 Task: Create List Brand Reputation in Board Newsletter Management Best Practices to Workspace Design Software. Create List Brand Loyalty in Board Social Media Crisis Management to Workspace Design Software. Create List Brand Advocacy in Board Sales Territory Planning and Forecasting to Workspace Design Software
Action: Mouse moved to (81, 324)
Screenshot: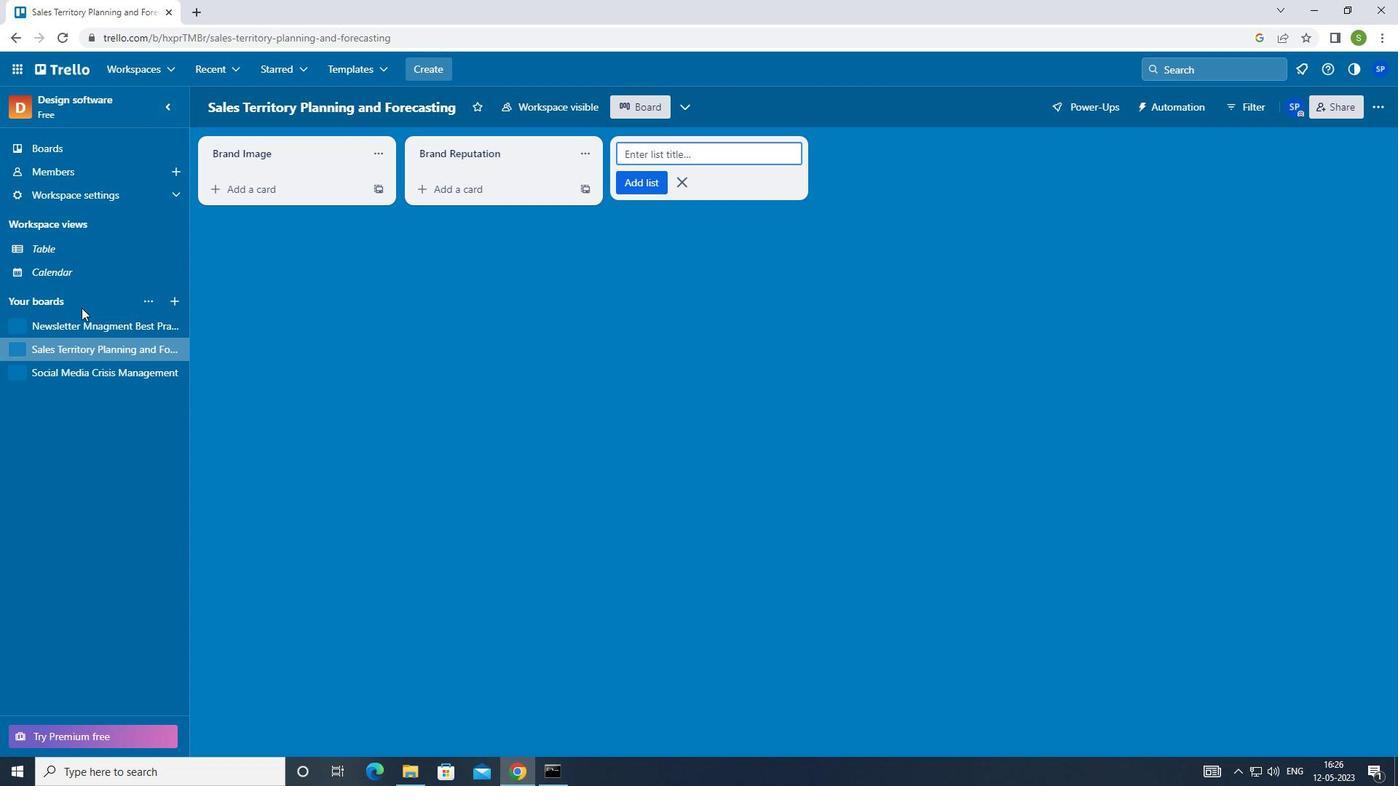 
Action: Mouse pressed left at (81, 324)
Screenshot: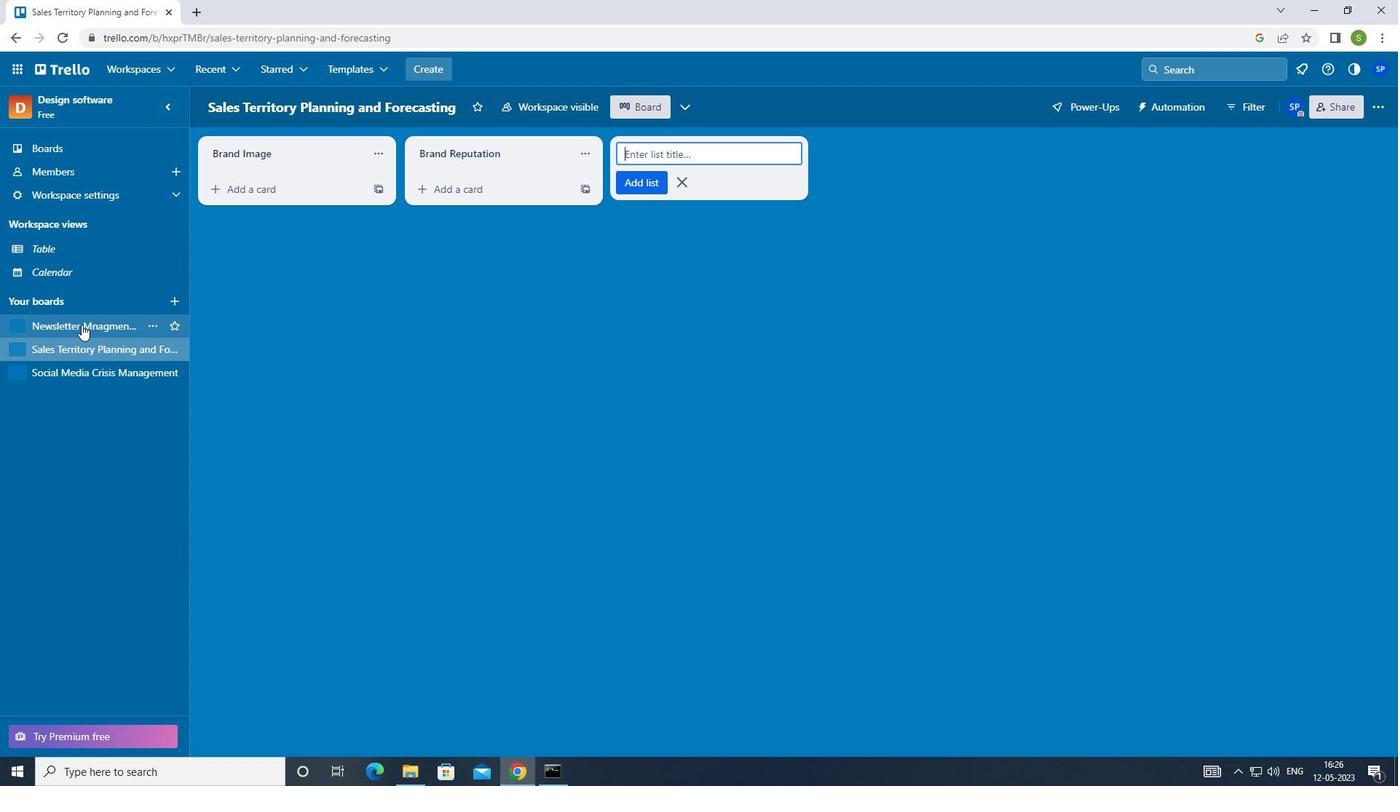 
Action: Mouse moved to (647, 160)
Screenshot: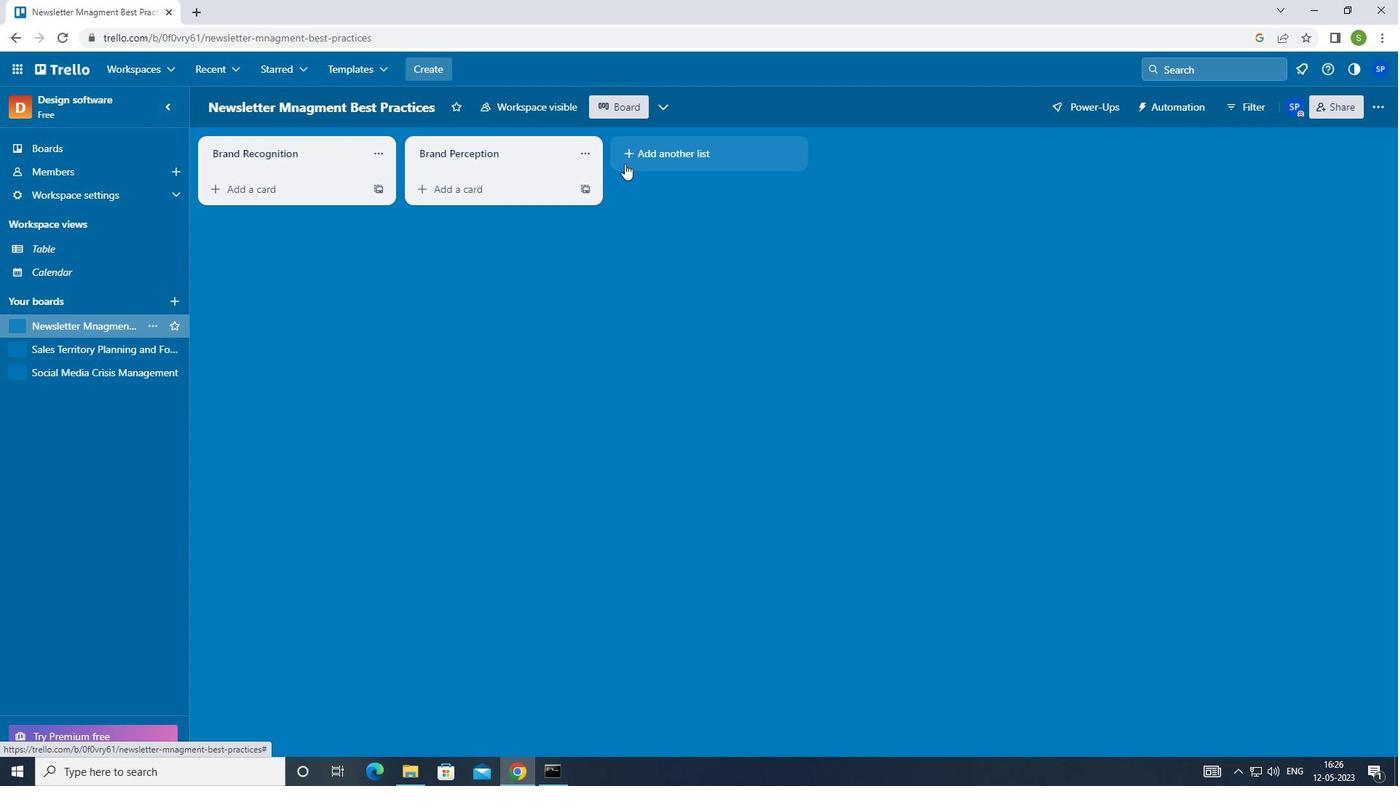 
Action: Mouse pressed left at (647, 160)
Screenshot: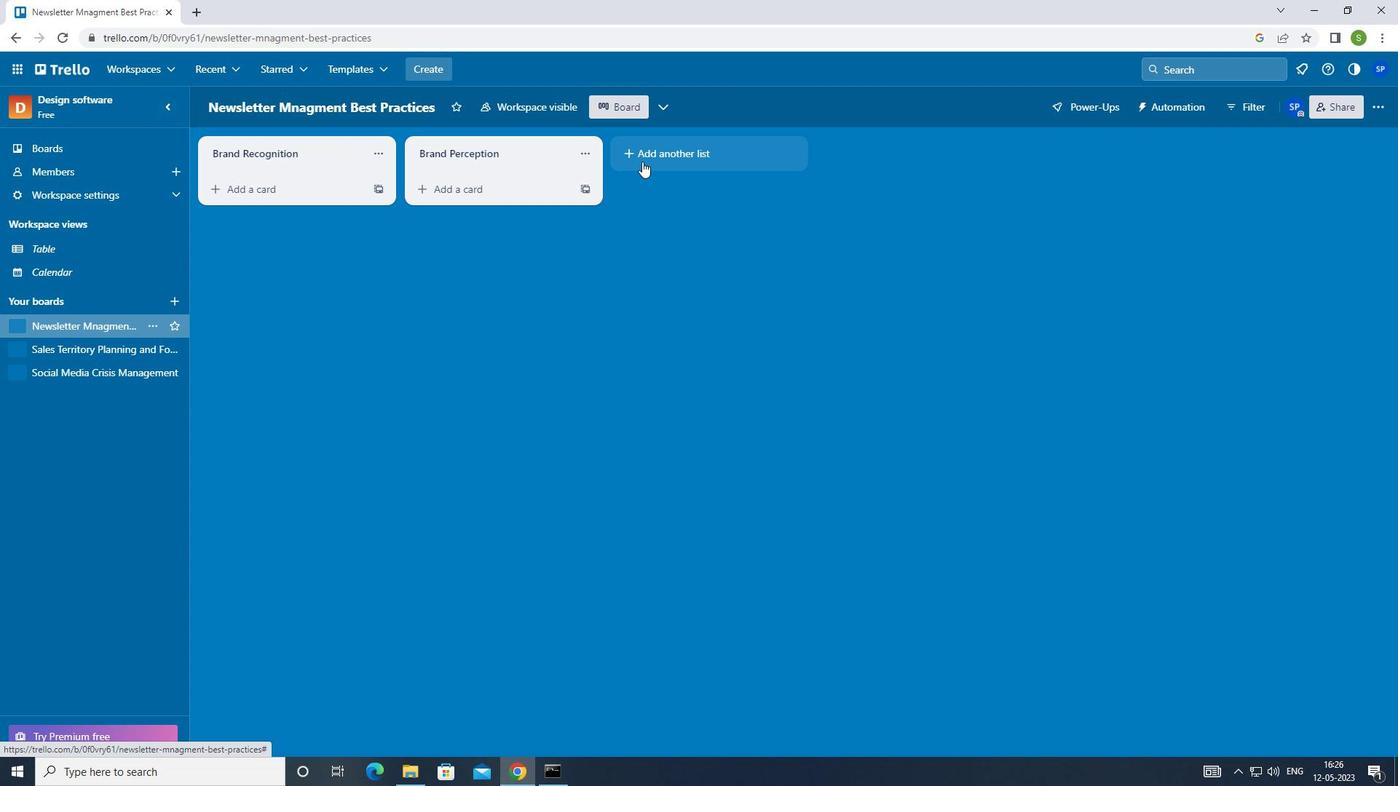 
Action: Mouse moved to (533, 336)
Screenshot: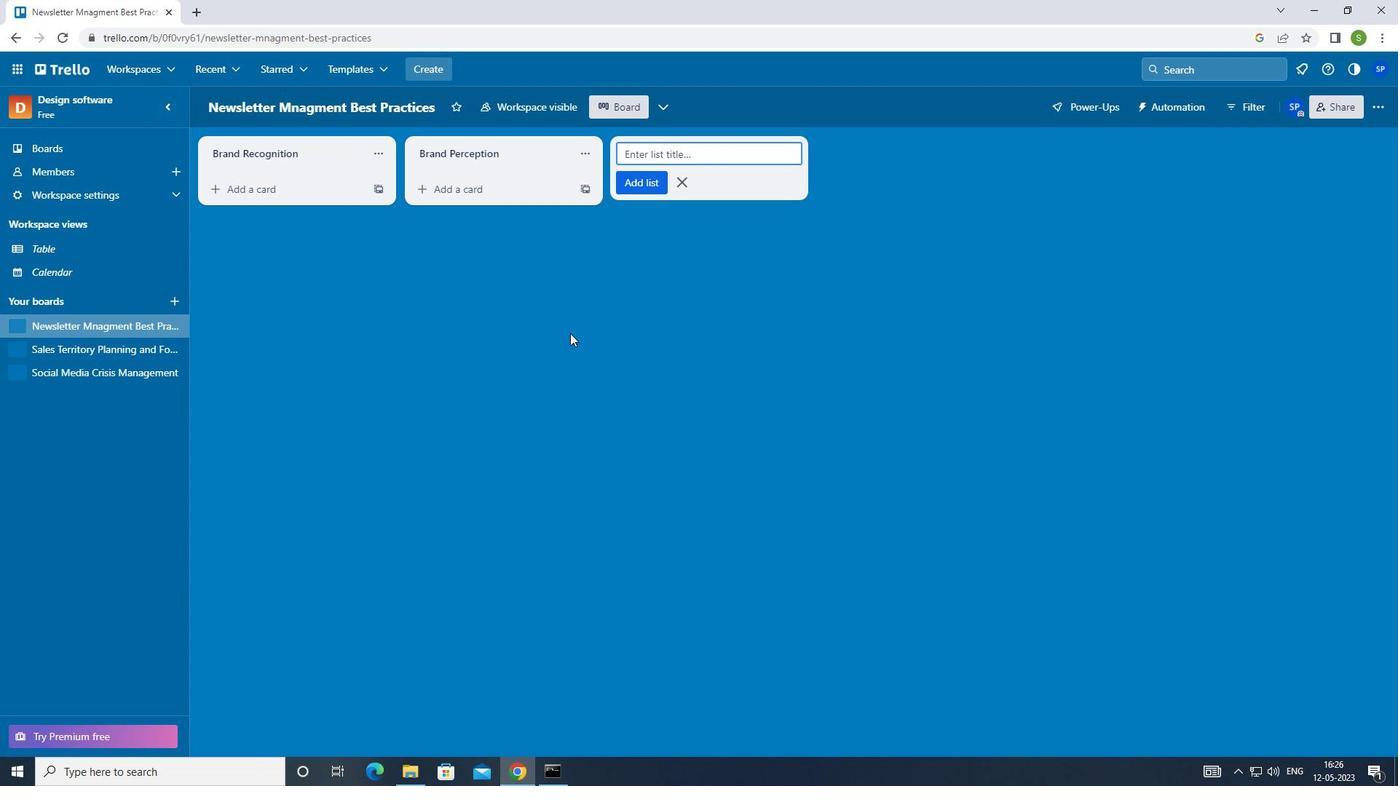 
Action: Key pressed <Key.shift>BRAND<Key.space><Key.shift>REPUTATION<Key.enter>
Screenshot: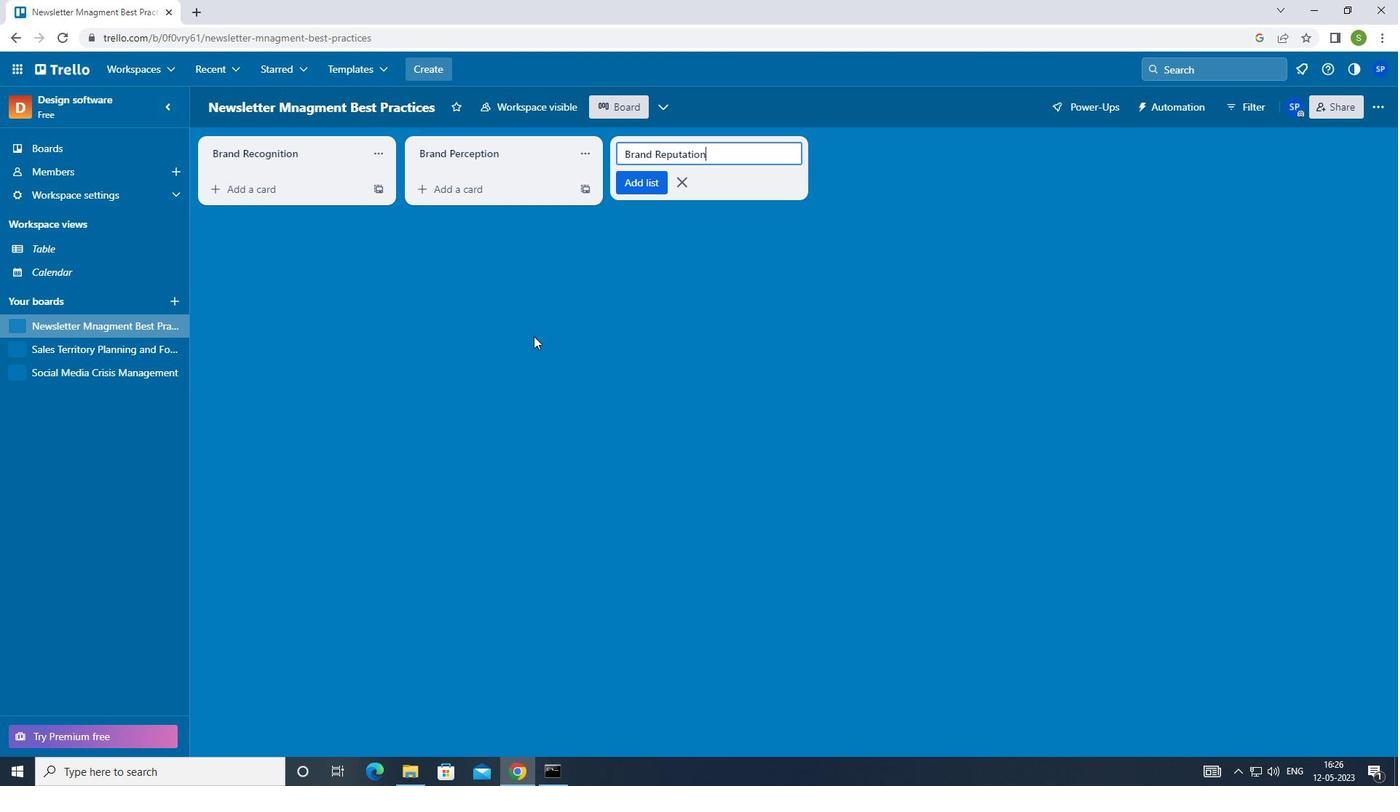 
Action: Mouse moved to (116, 368)
Screenshot: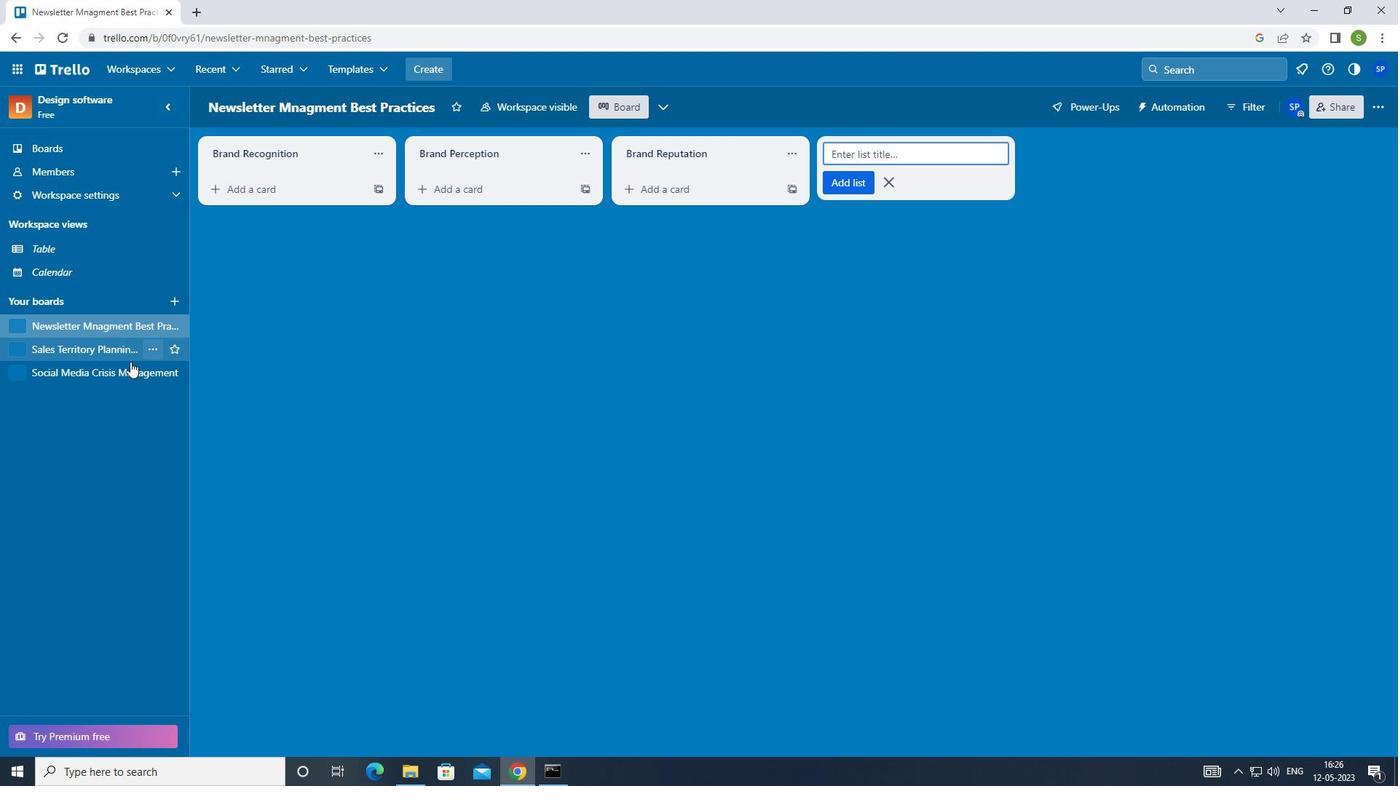 
Action: Mouse pressed left at (116, 368)
Screenshot: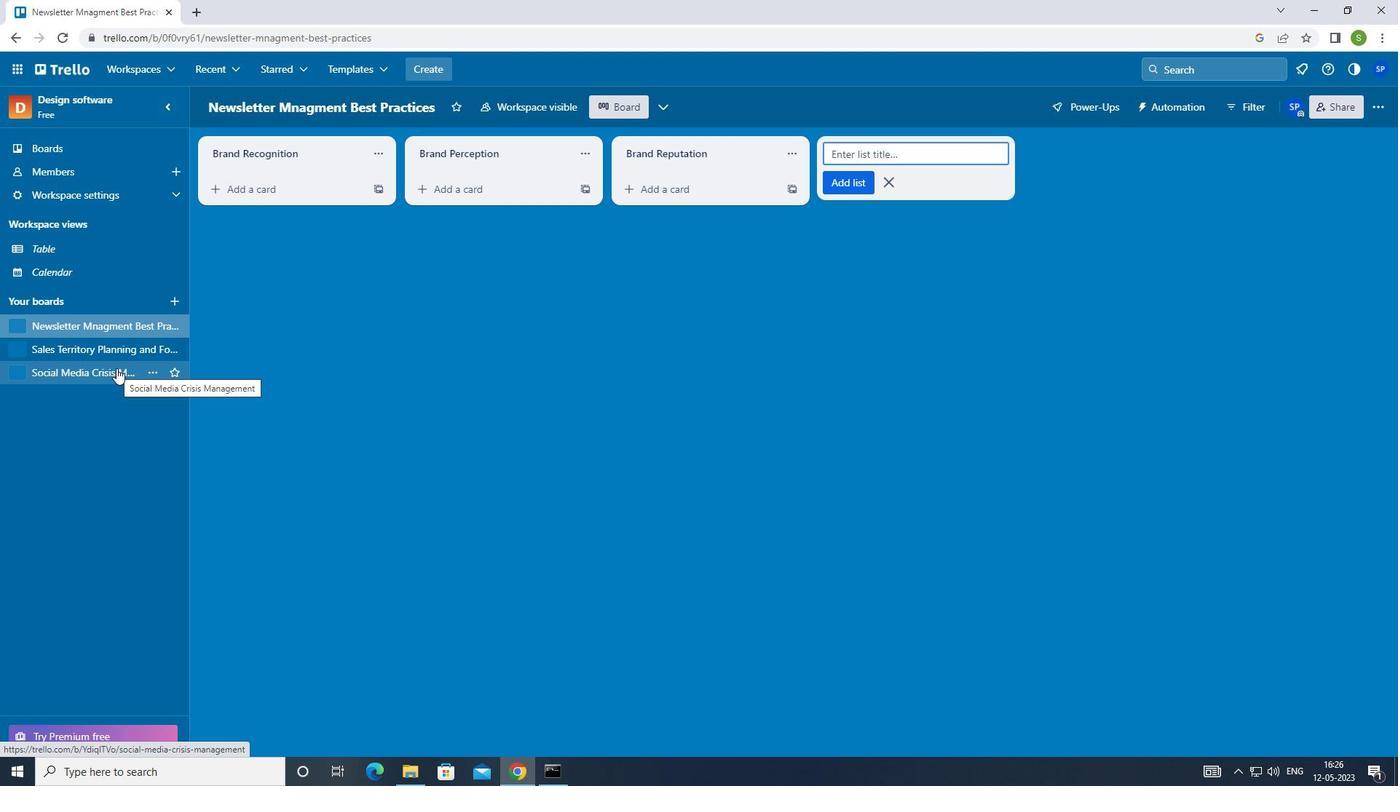 
Action: Mouse moved to (643, 153)
Screenshot: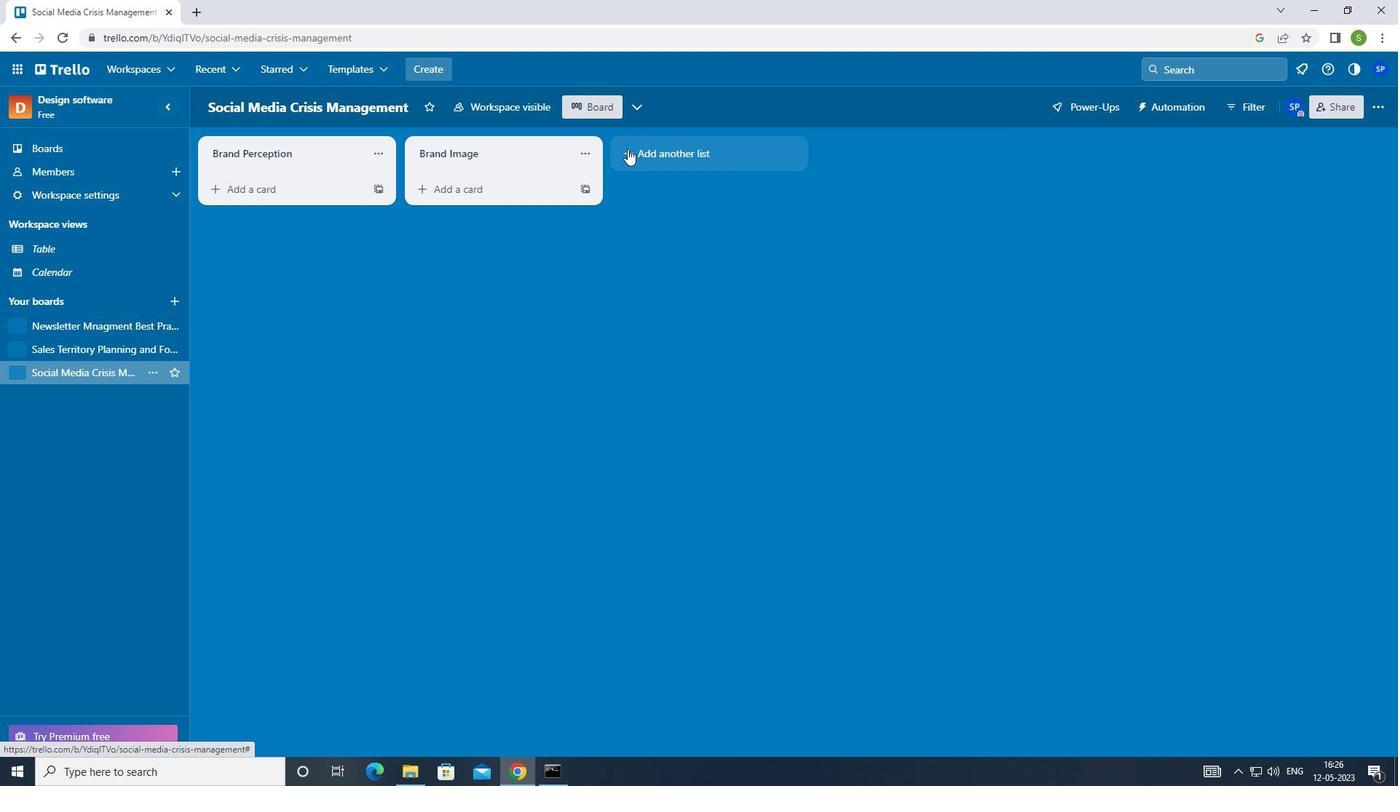 
Action: Mouse pressed left at (643, 153)
Screenshot: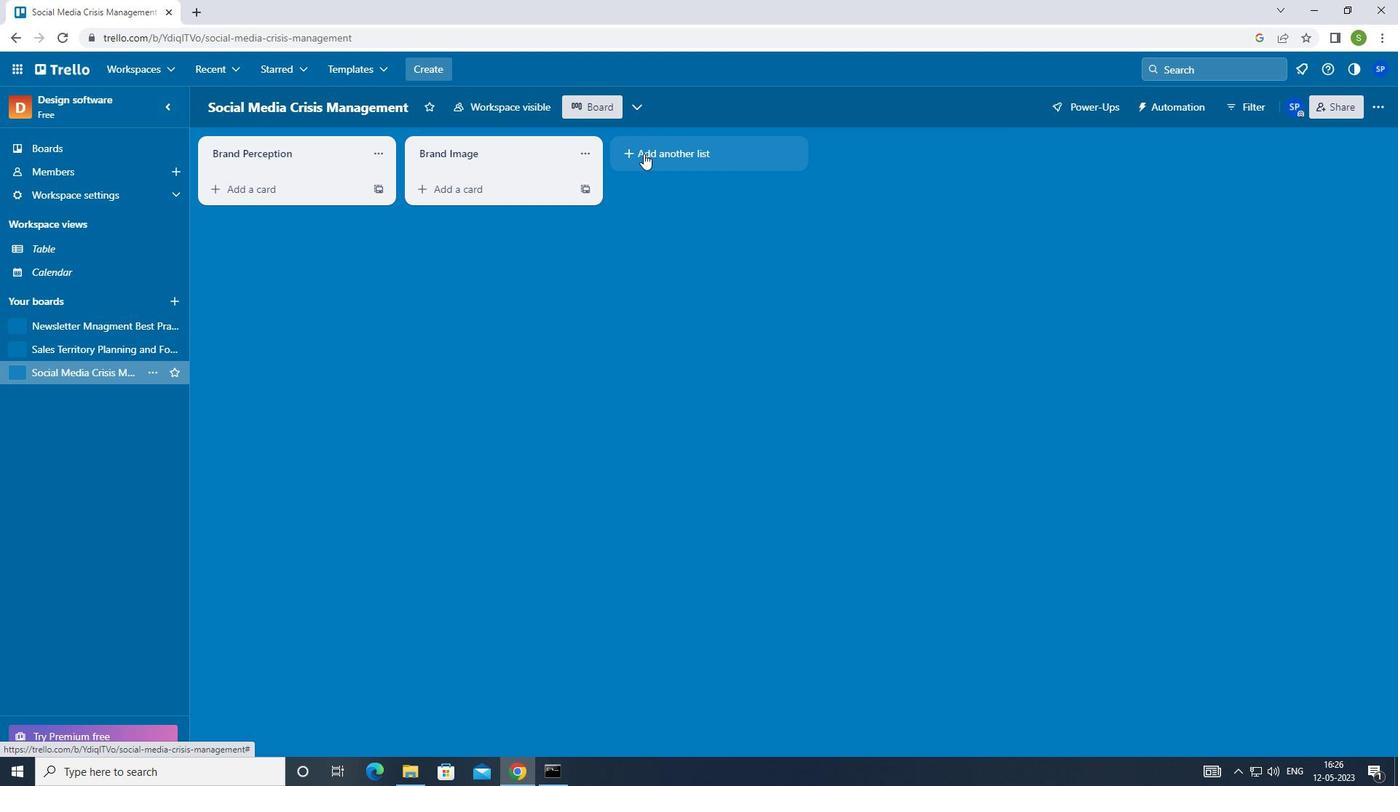 
Action: Mouse moved to (505, 418)
Screenshot: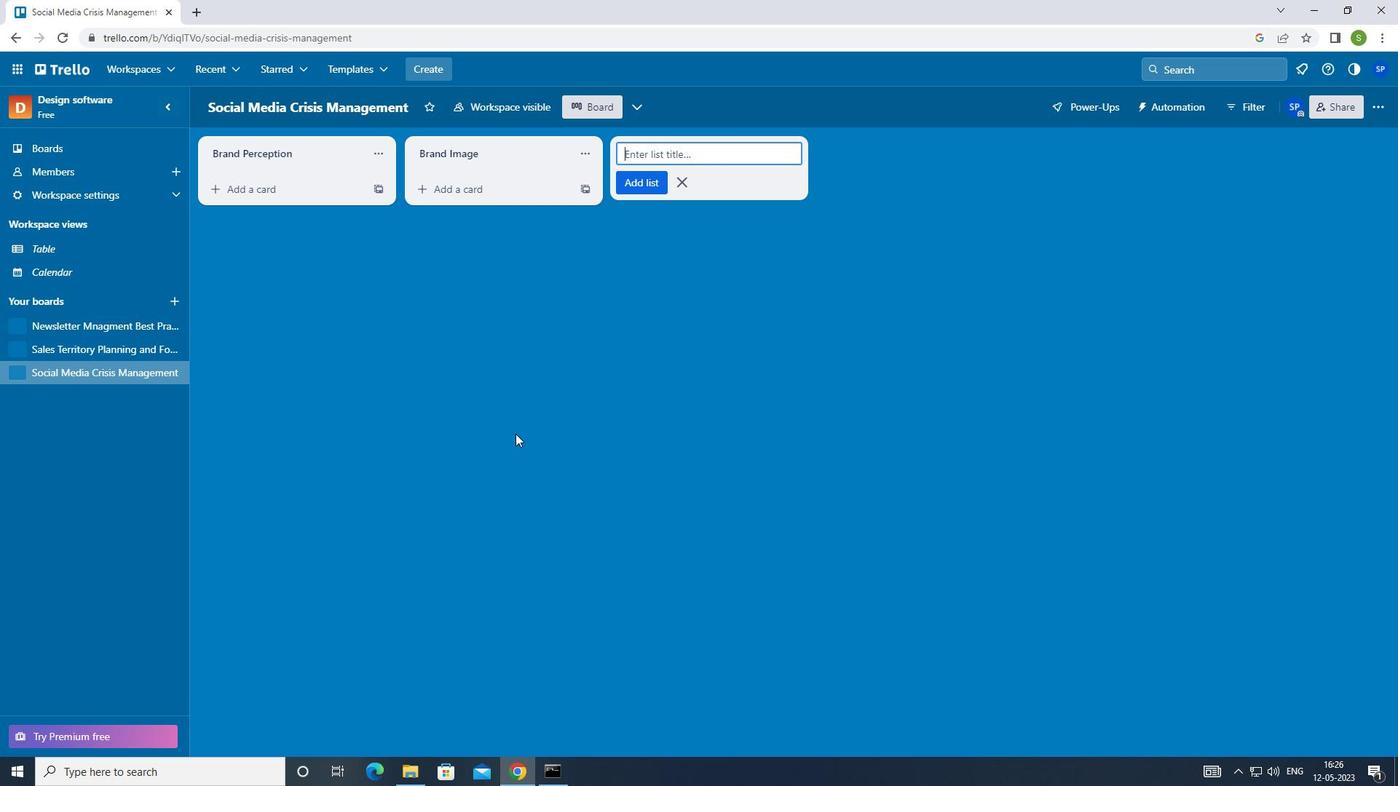 
Action: Key pressed <Key.shift>BRANG<Key.backspace>
Screenshot: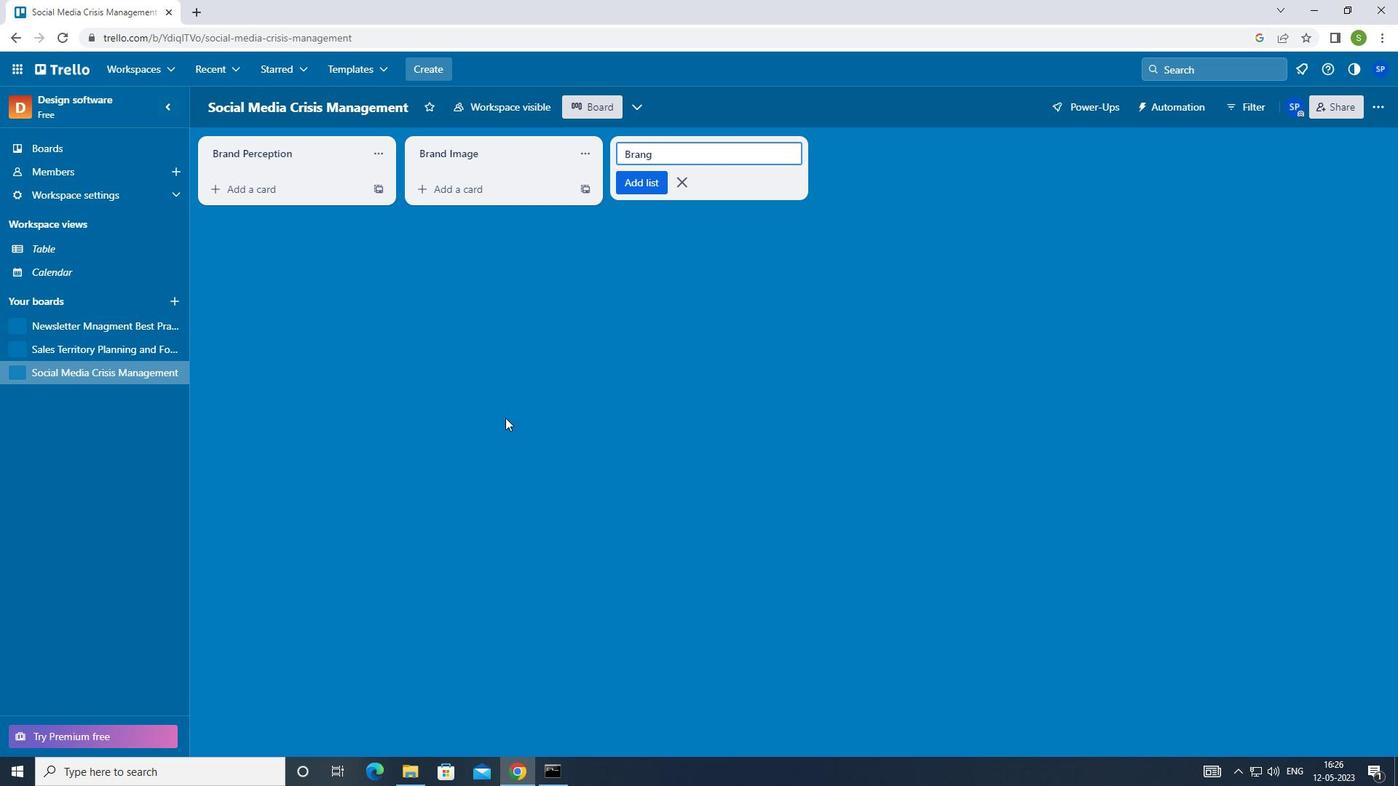 
Action: Mouse moved to (503, 415)
Screenshot: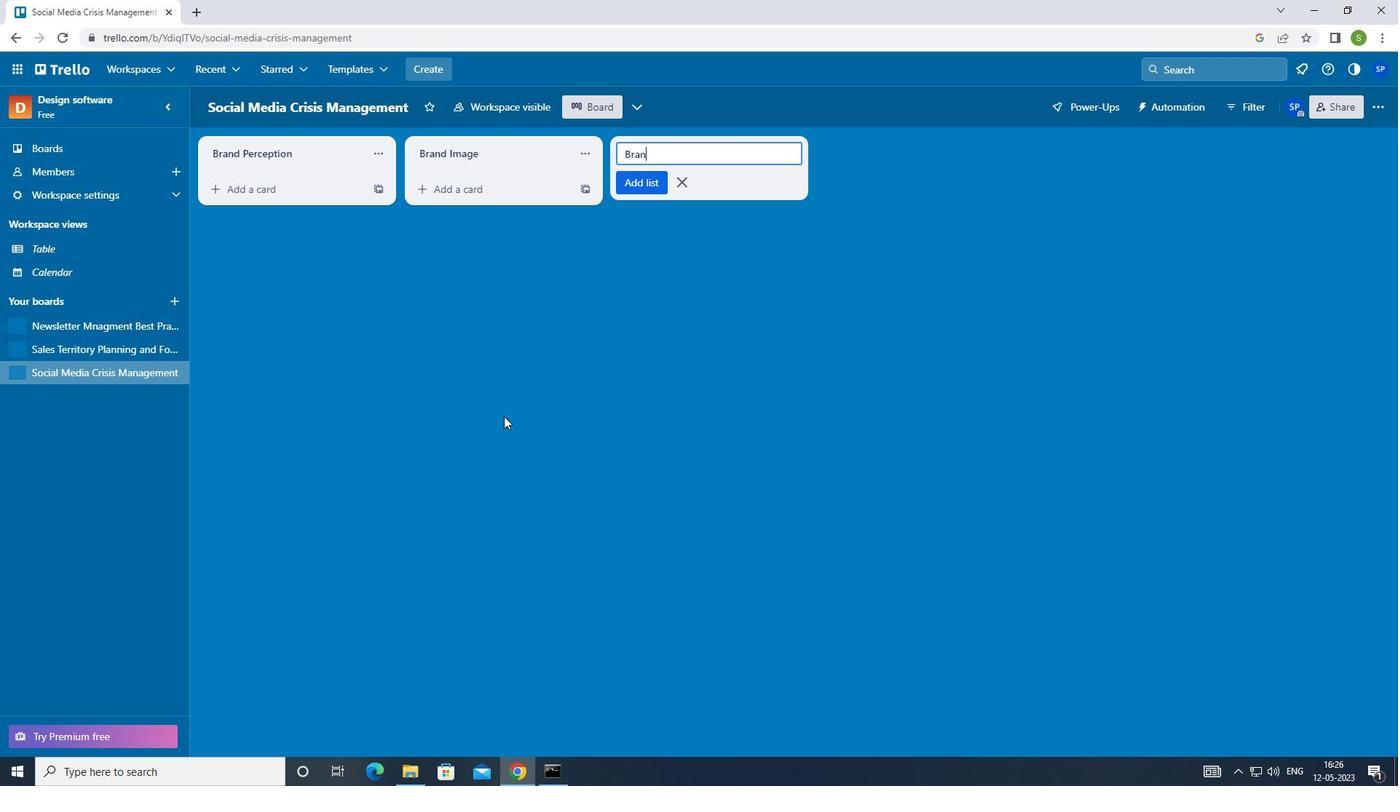 
Action: Key pressed D<Key.space><Key.shift>LOYA
Screenshot: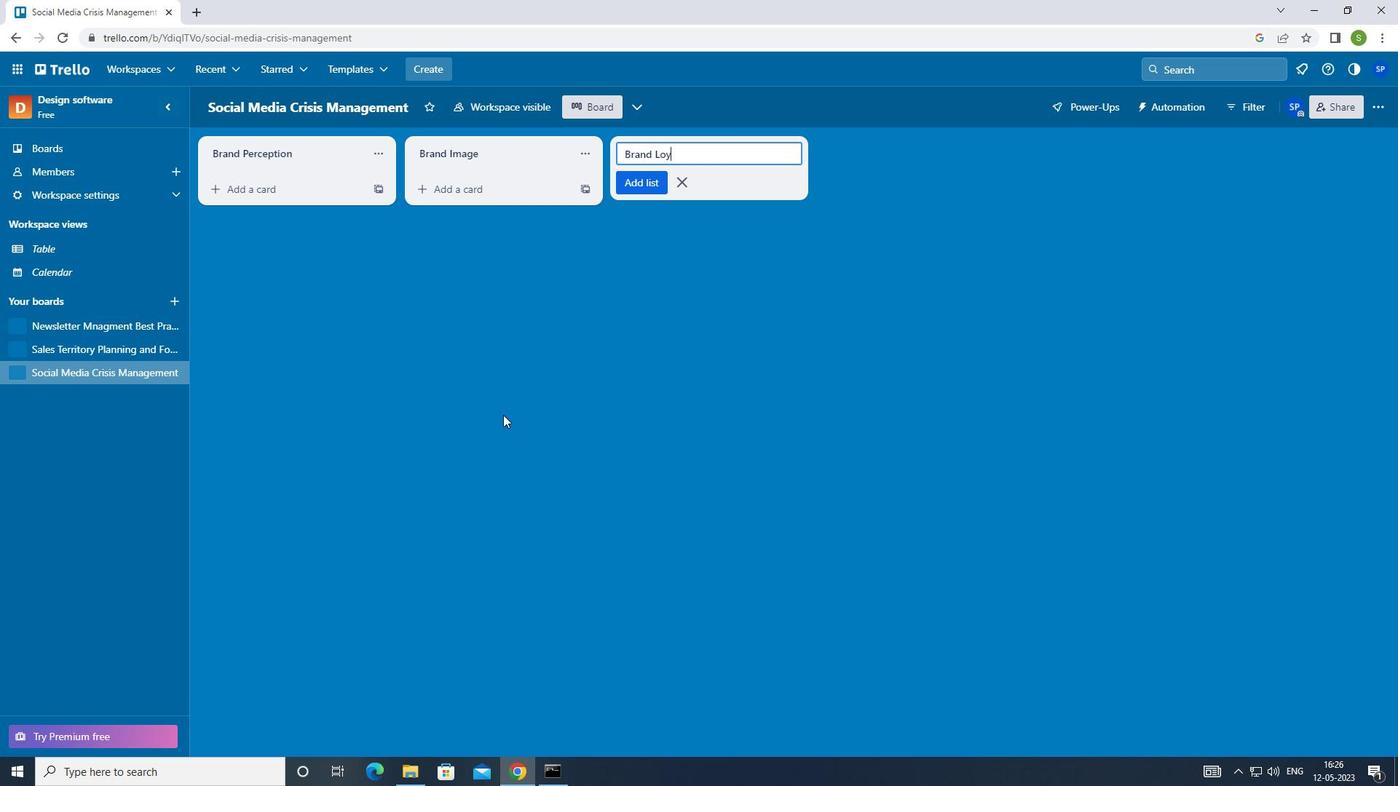 
Action: Mouse moved to (503, 414)
Screenshot: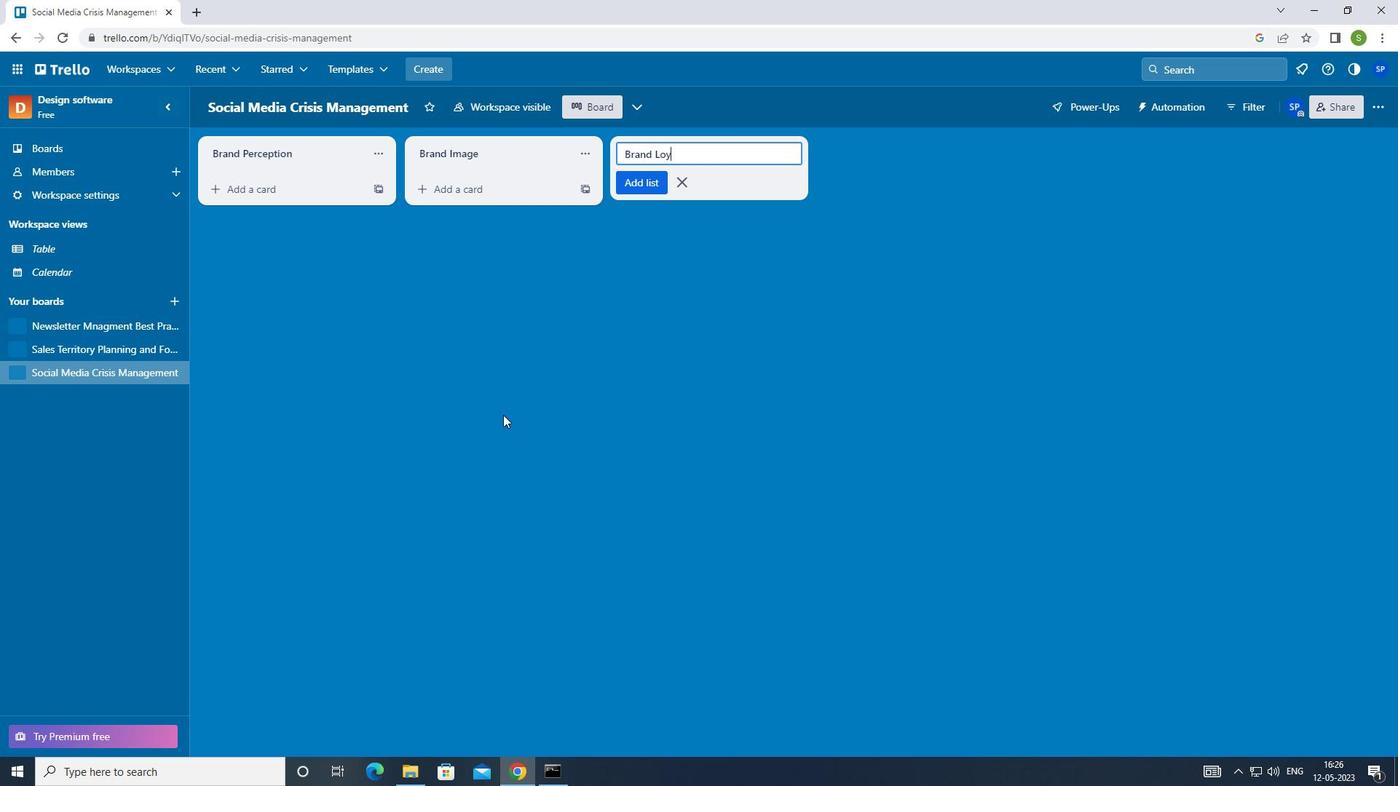 
Action: Key pressed LITY<Key.enter>
Screenshot: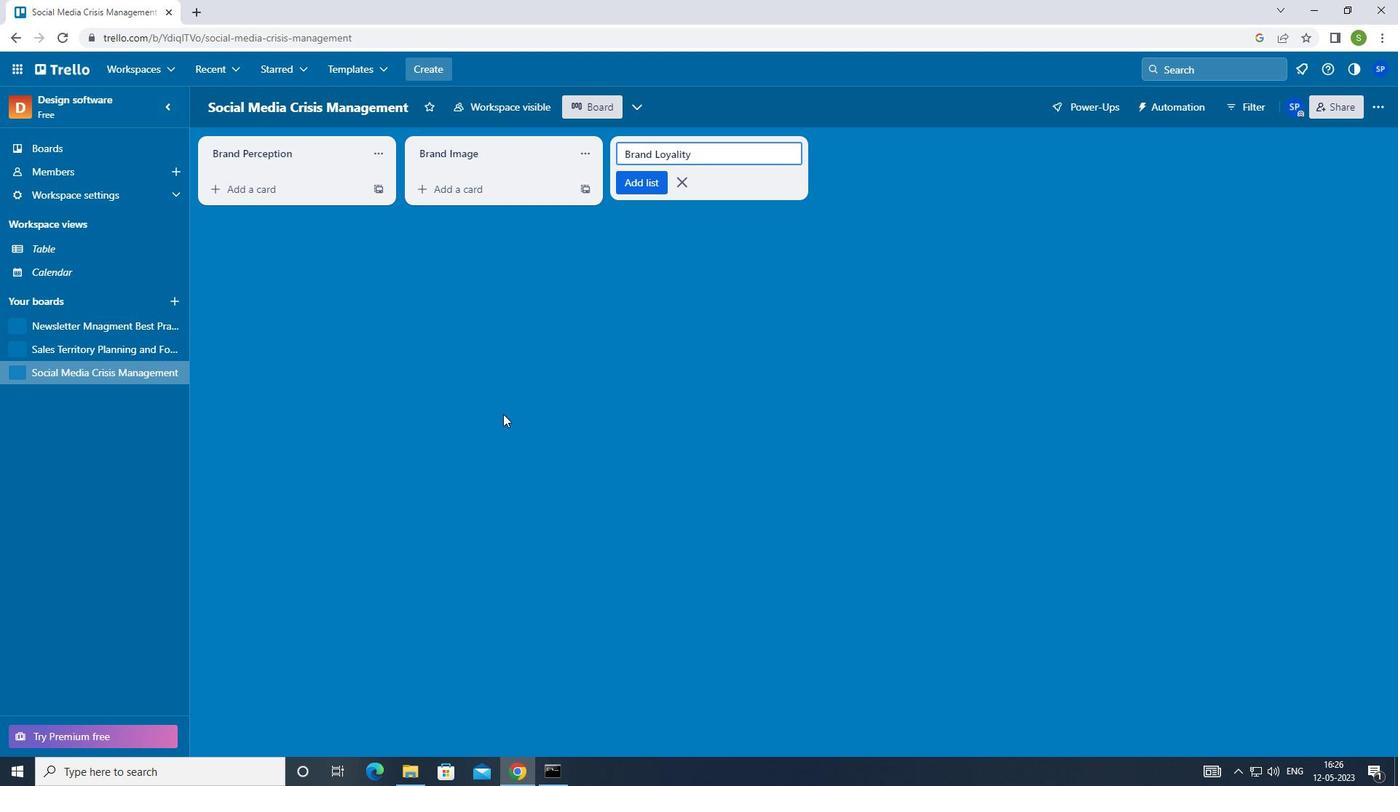 
Action: Mouse moved to (117, 343)
Screenshot: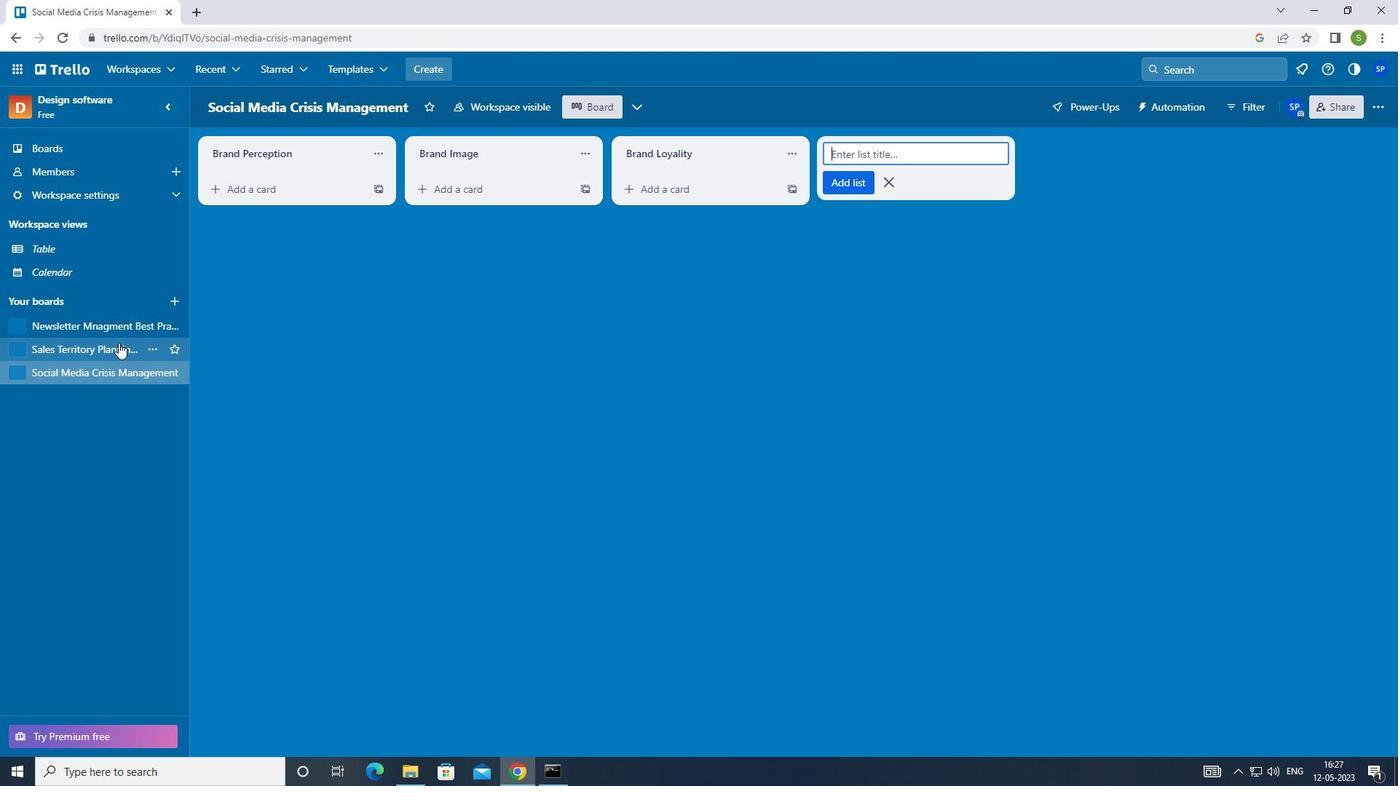 
Action: Mouse pressed left at (117, 343)
Screenshot: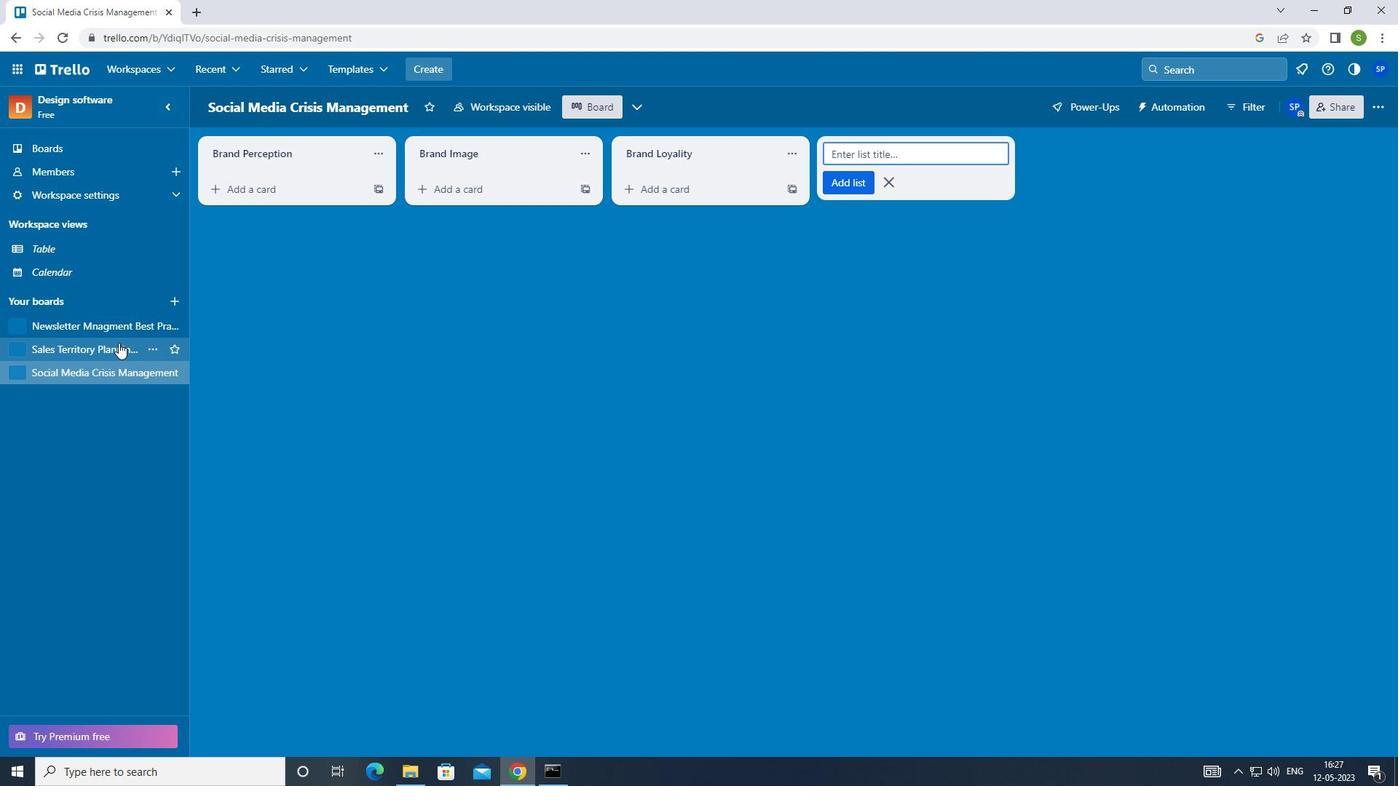 
Action: Mouse moved to (672, 153)
Screenshot: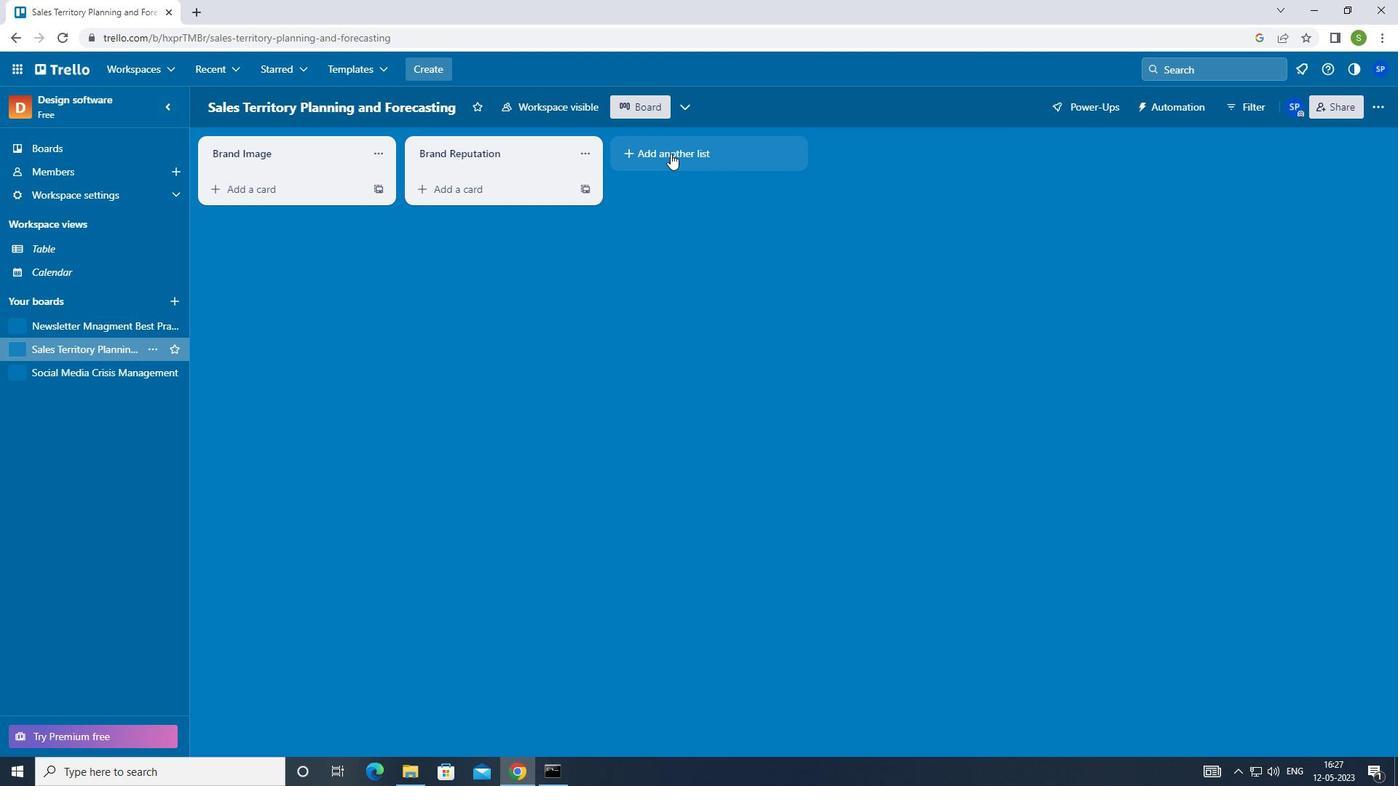 
Action: Mouse pressed left at (672, 153)
Screenshot: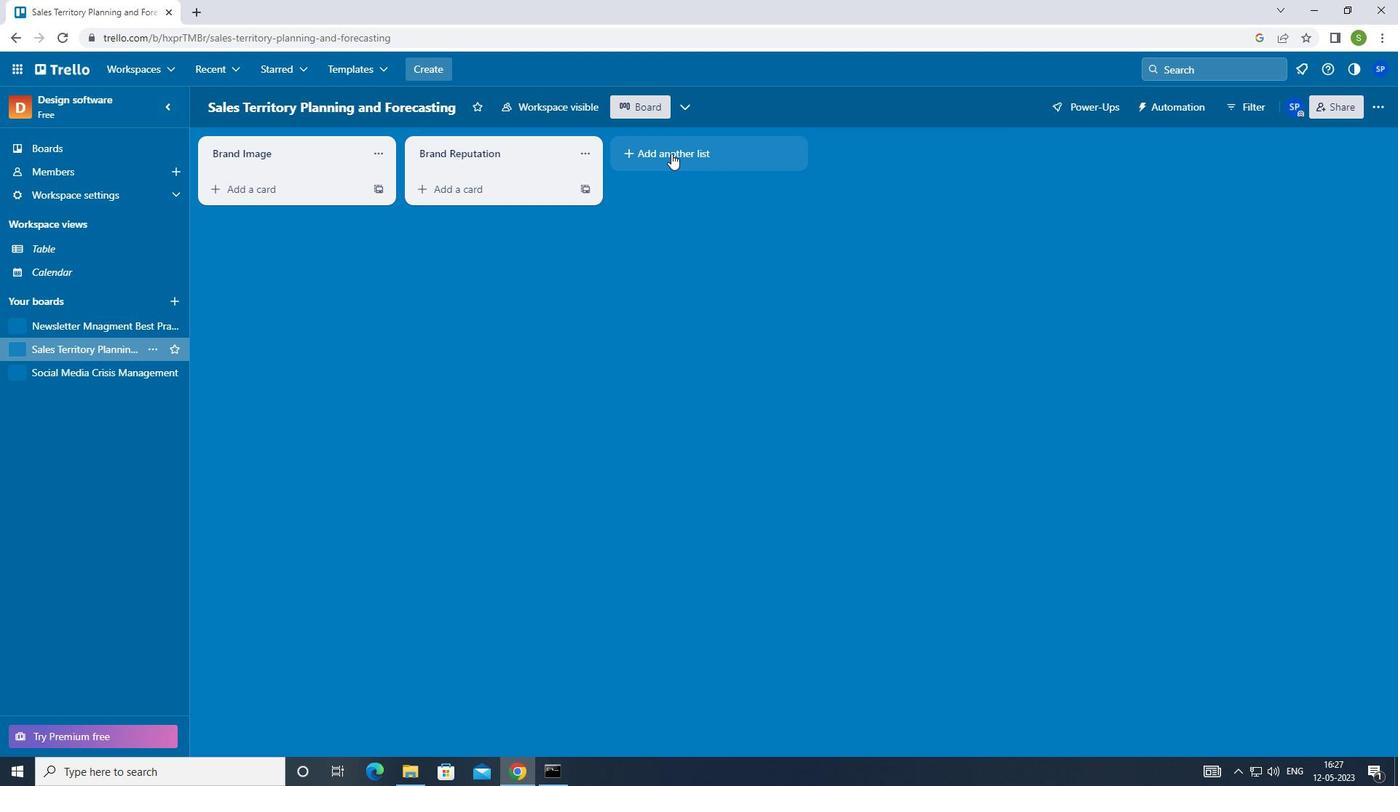 
Action: Mouse moved to (559, 317)
Screenshot: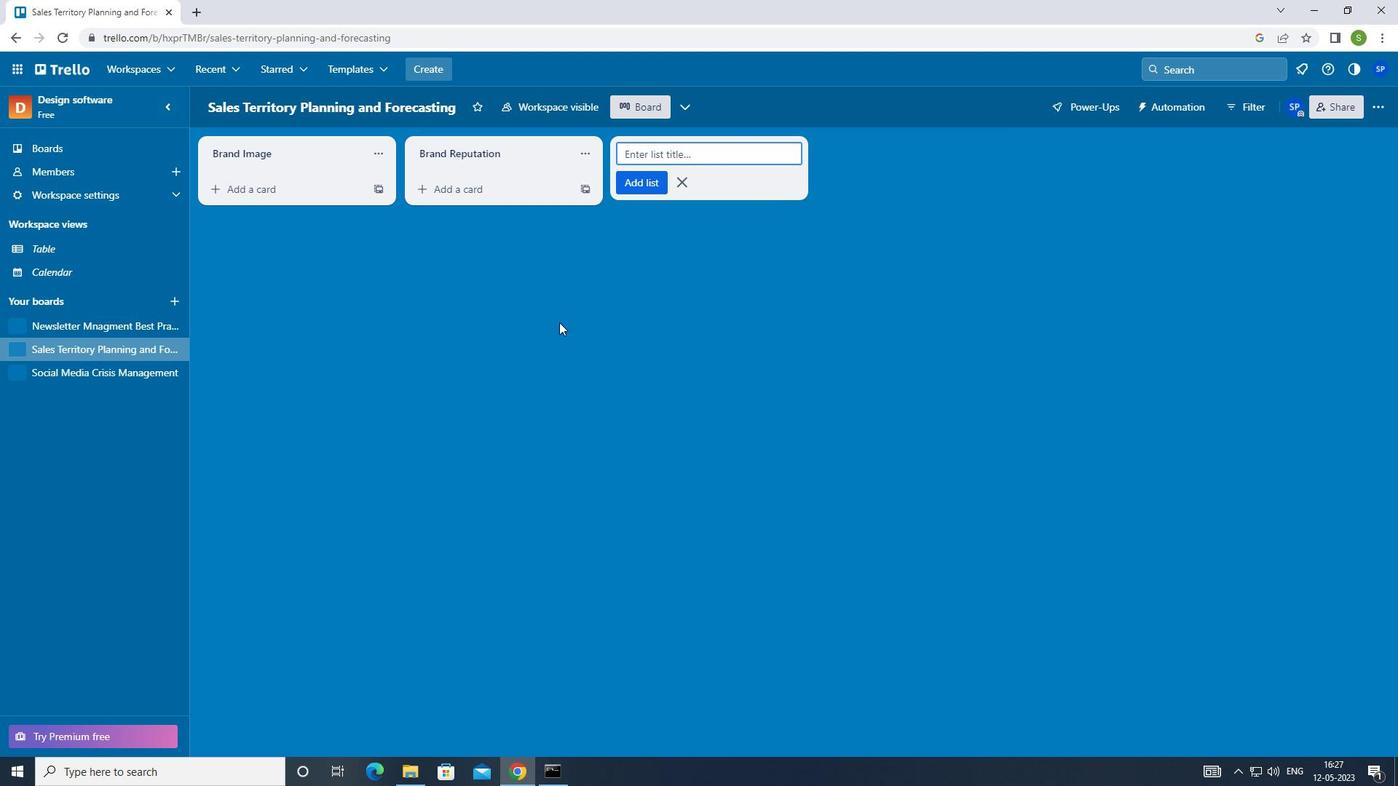 
Action: Key pressed <Key.shift><Key.shift><Key.shift><Key.shift><Key.shift><Key.shift><Key.shift><Key.shift><Key.shift><Key.shift>BRAND<Key.space><Key.shift>ADVOCACY<Key.enter><Key.f8>
Screenshot: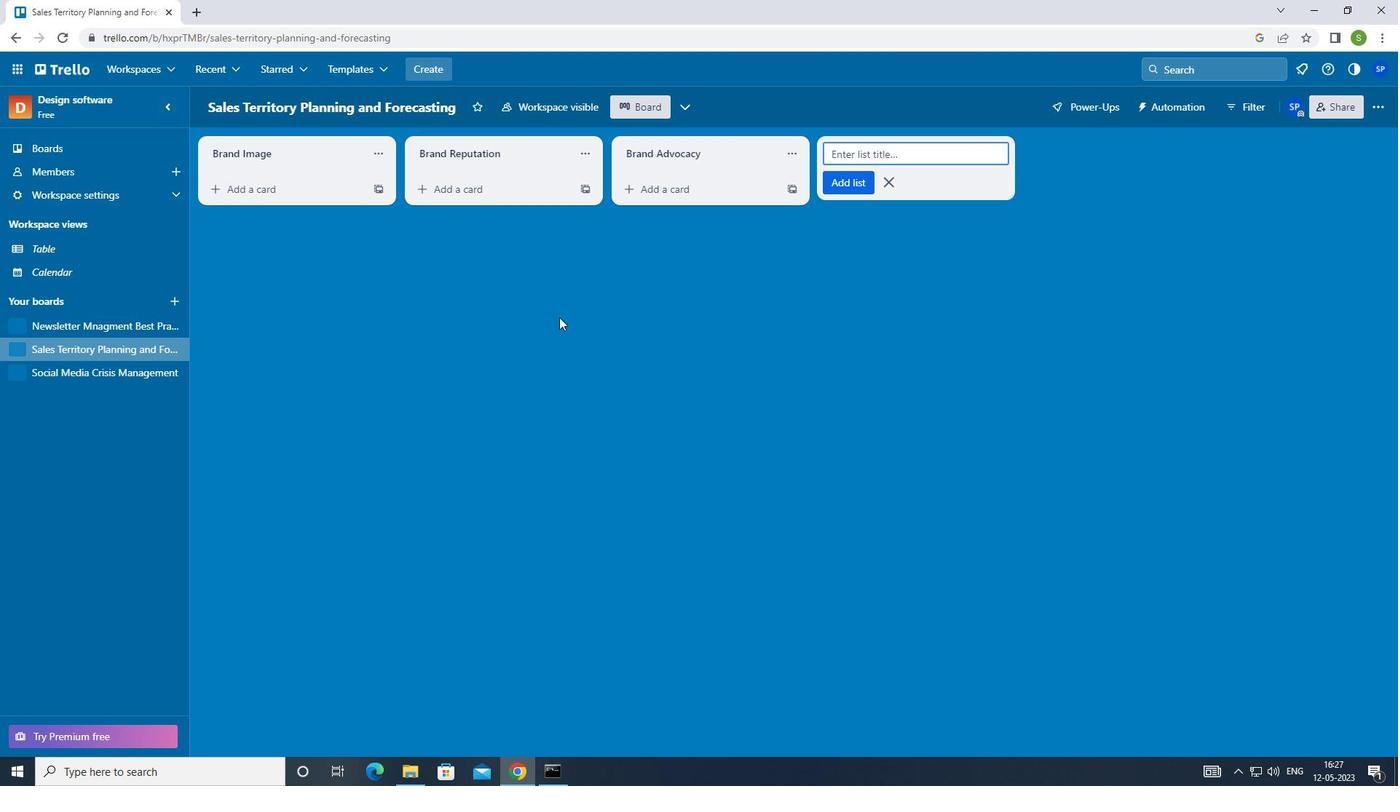 
